 Task: Add Attachment from computer to Card Card0000000141 in Board Board0000000036 in Workspace WS0000000012 in Trello. Add Cover Purple to Card Card0000000141 in Board Board0000000036 in Workspace WS0000000012 in Trello. Add "Move Card To …" Button titled Button0000000141 to "top" of the list "To Do" to Card Card0000000141 in Board Board0000000036 in Workspace WS0000000012 in Trello. Add Description DS0000000141 to Card Card0000000141 in Board Board0000000036 in Workspace WS0000000012 in Trello. Add Comment CM0000000141 to Card Card0000000141 in Board Board0000000036 in Workspace WS0000000012 in Trello
Action: Mouse moved to (332, 186)
Screenshot: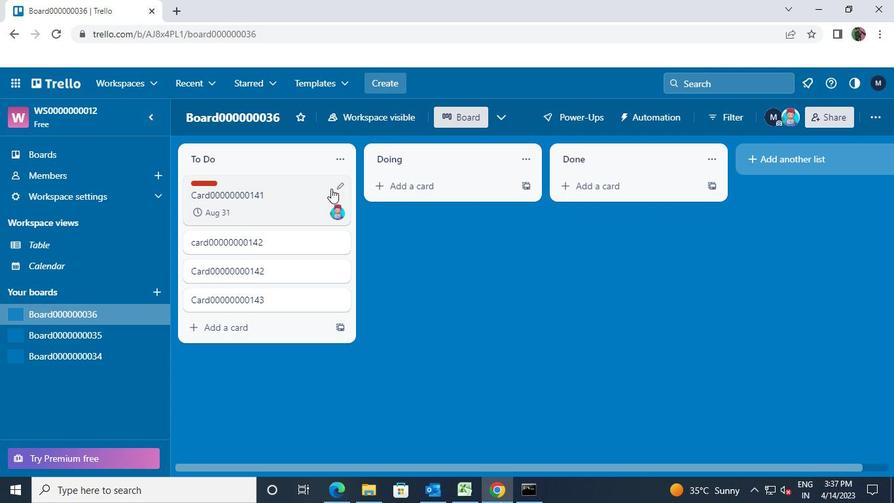 
Action: Mouse pressed left at (332, 186)
Screenshot: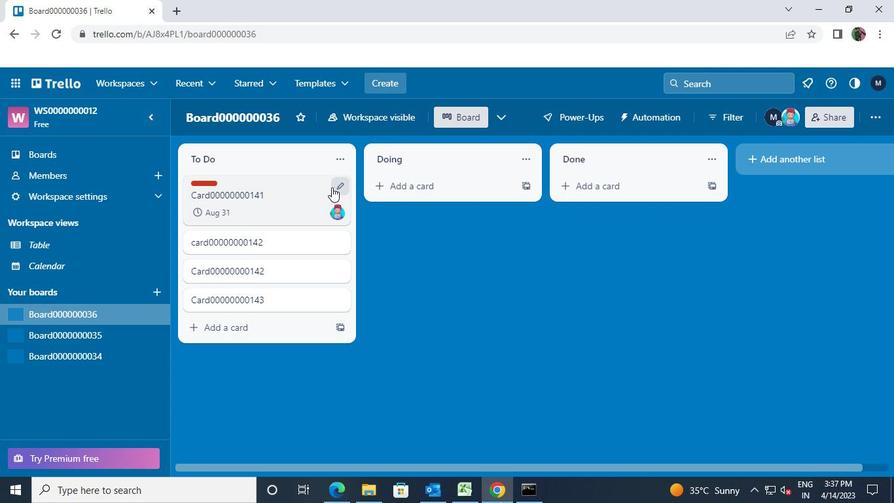 
Action: Mouse moved to (374, 182)
Screenshot: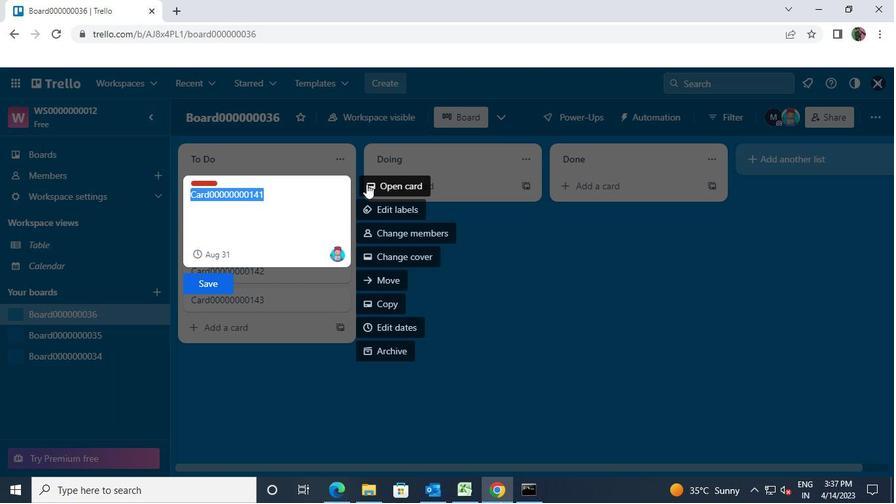 
Action: Mouse pressed left at (374, 182)
Screenshot: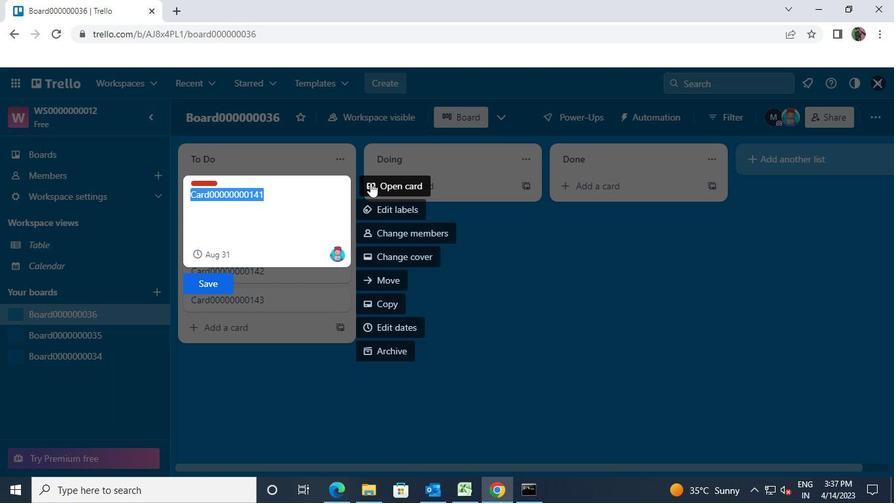 
Action: Mouse moved to (600, 292)
Screenshot: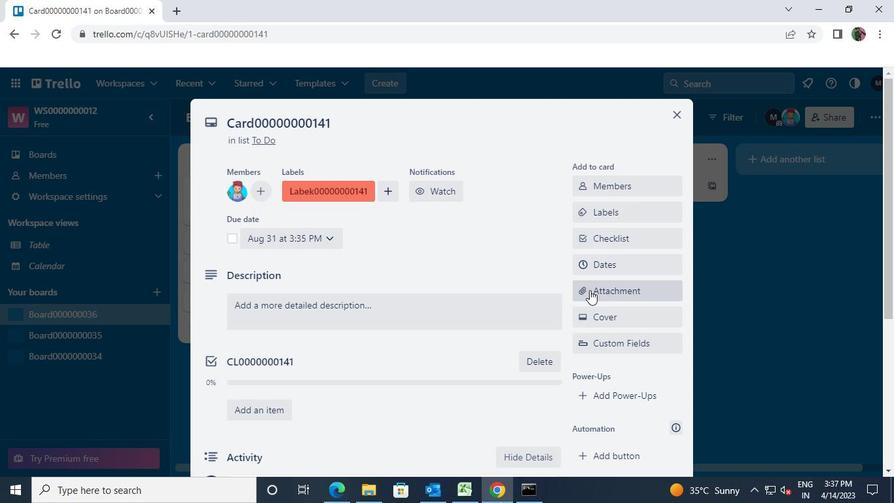 
Action: Mouse pressed left at (600, 292)
Screenshot: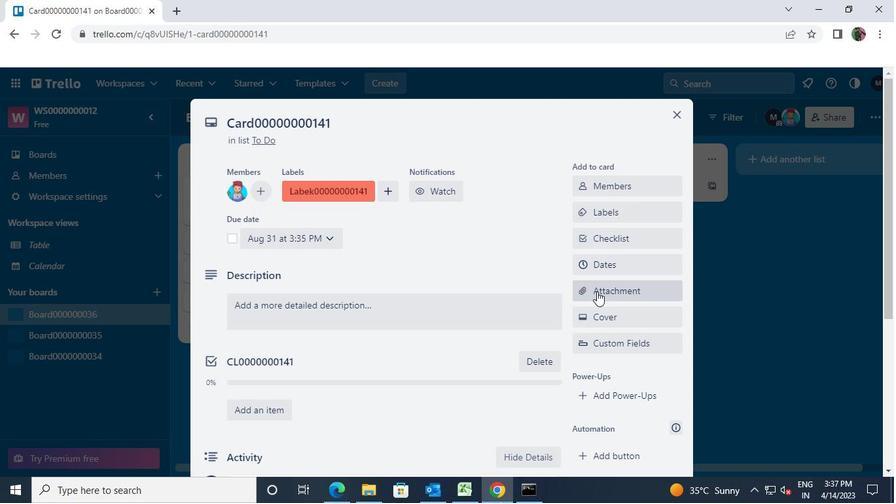 
Action: Mouse moved to (613, 136)
Screenshot: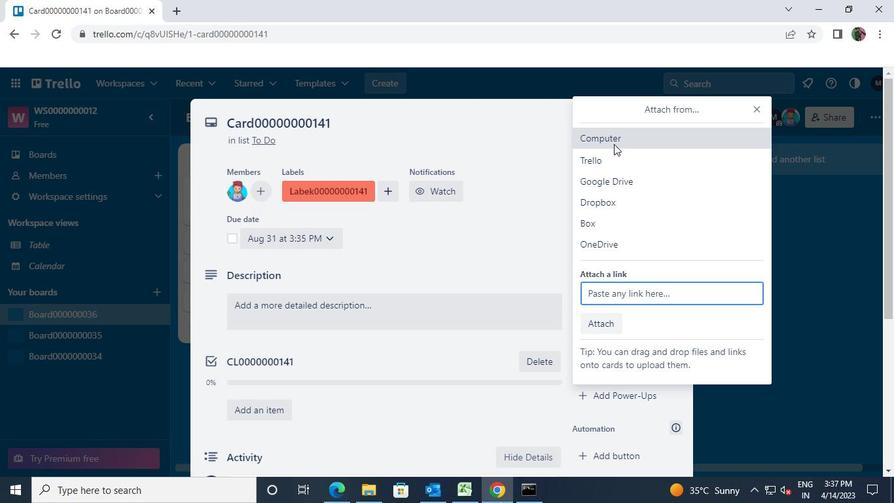 
Action: Mouse pressed left at (613, 136)
Screenshot: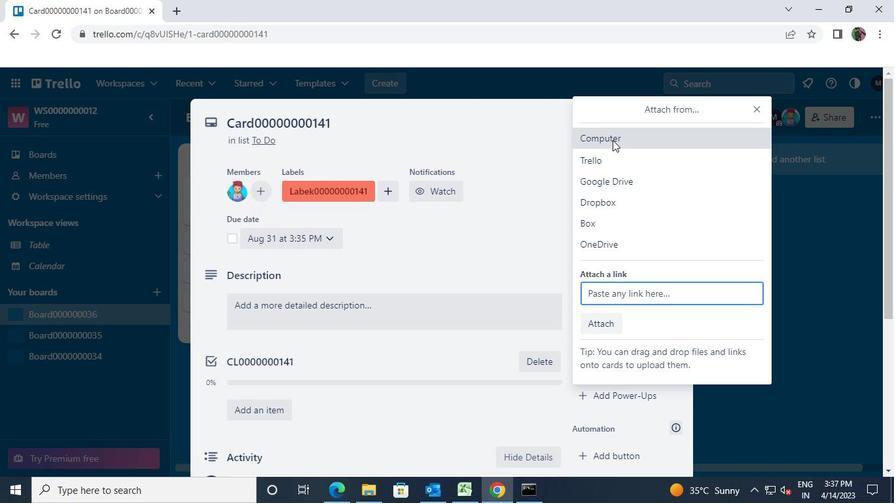 
Action: Mouse moved to (305, 106)
Screenshot: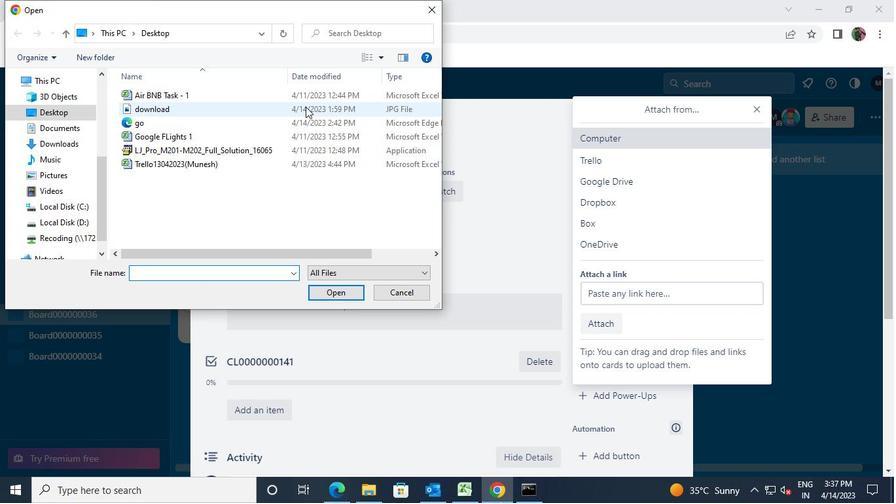 
Action: Mouse pressed left at (305, 106)
Screenshot: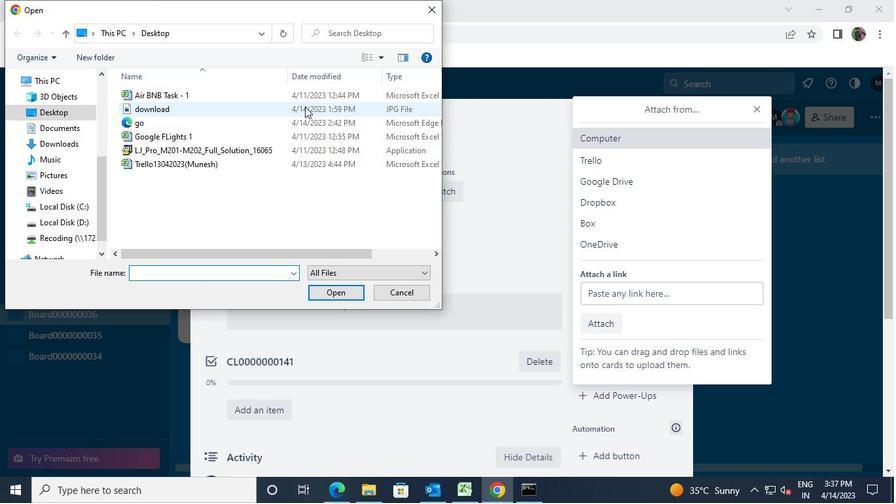 
Action: Mouse moved to (348, 287)
Screenshot: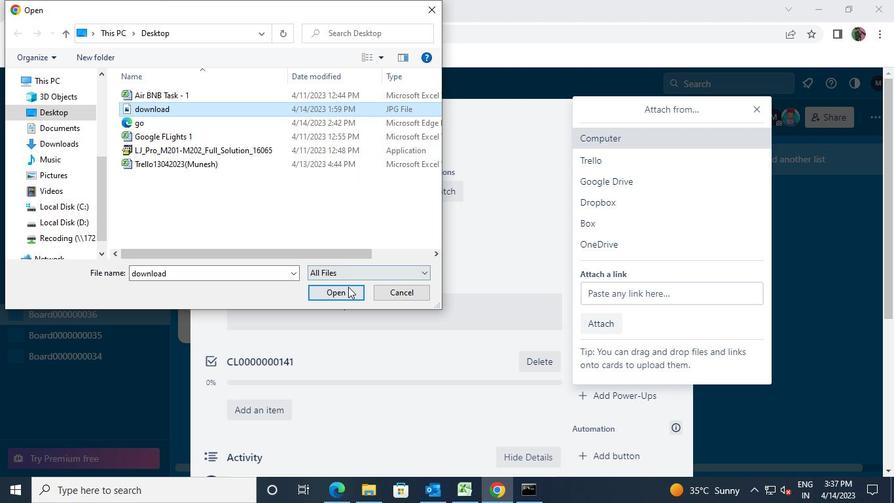 
Action: Mouse pressed left at (348, 287)
Screenshot: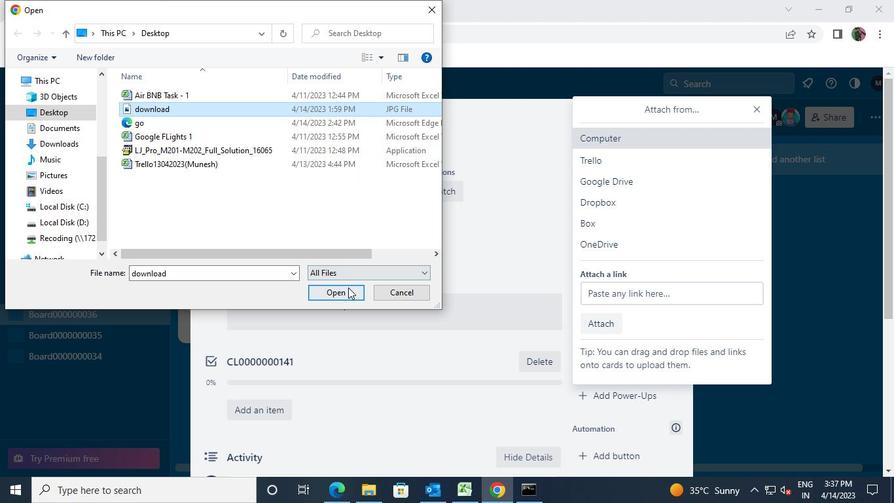 
Action: Mouse moved to (679, 112)
Screenshot: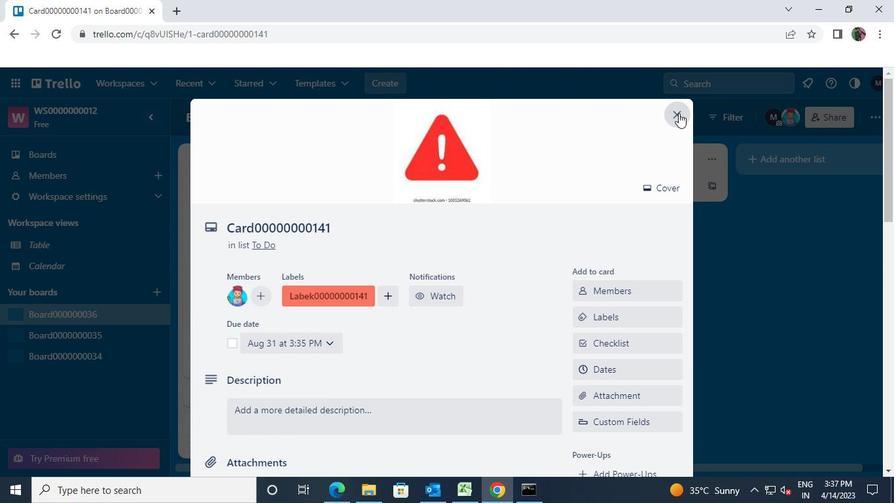 
Action: Mouse pressed left at (679, 112)
Screenshot: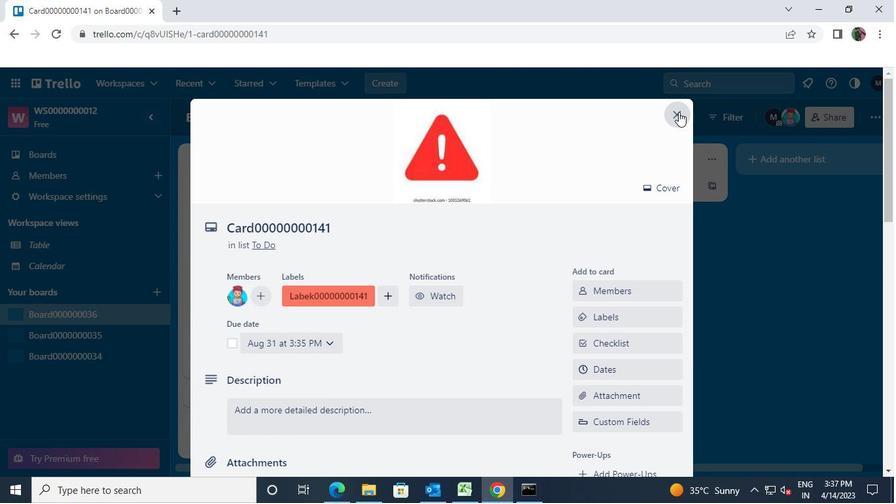 
Action: Mouse moved to (332, 186)
Screenshot: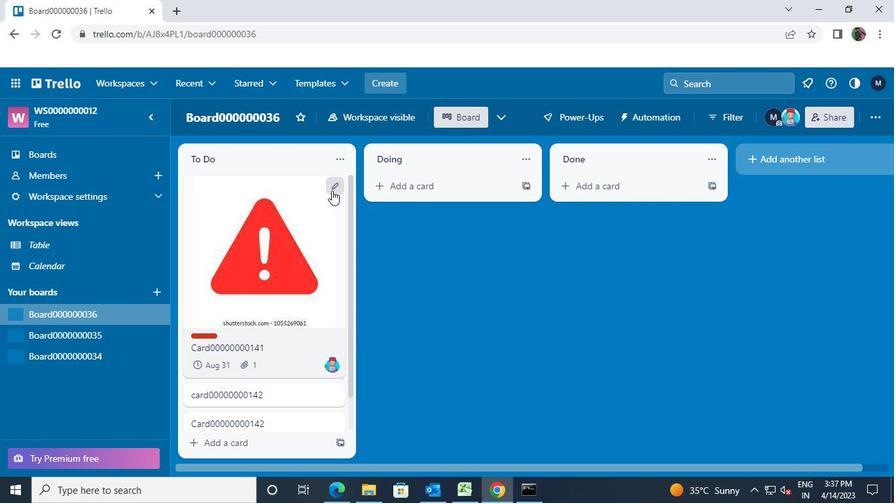 
Action: Mouse pressed left at (332, 186)
Screenshot: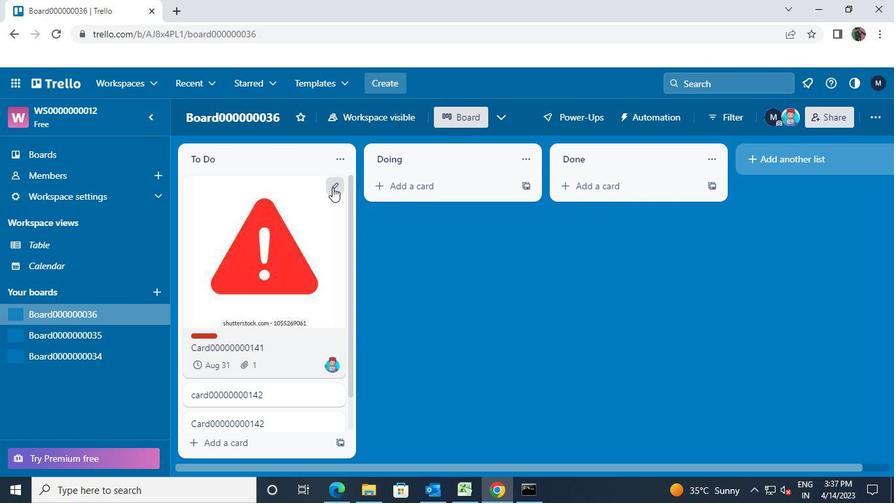 
Action: Mouse moved to (387, 260)
Screenshot: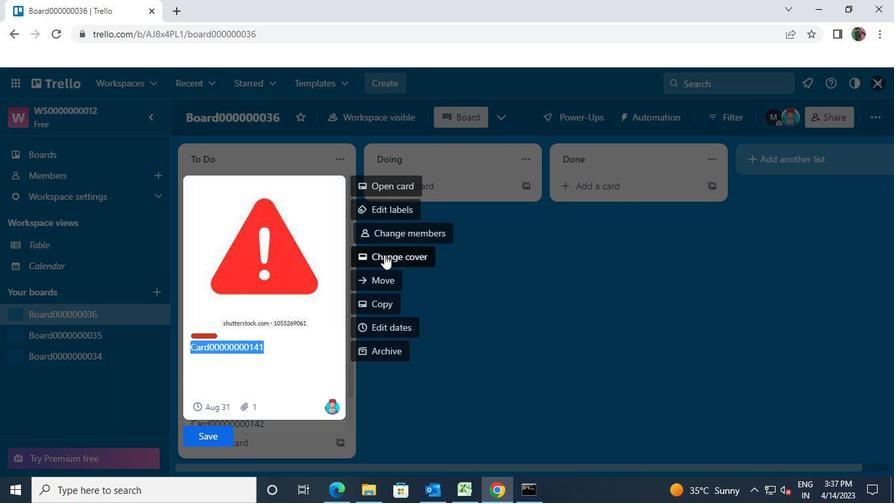 
Action: Mouse pressed left at (387, 260)
Screenshot: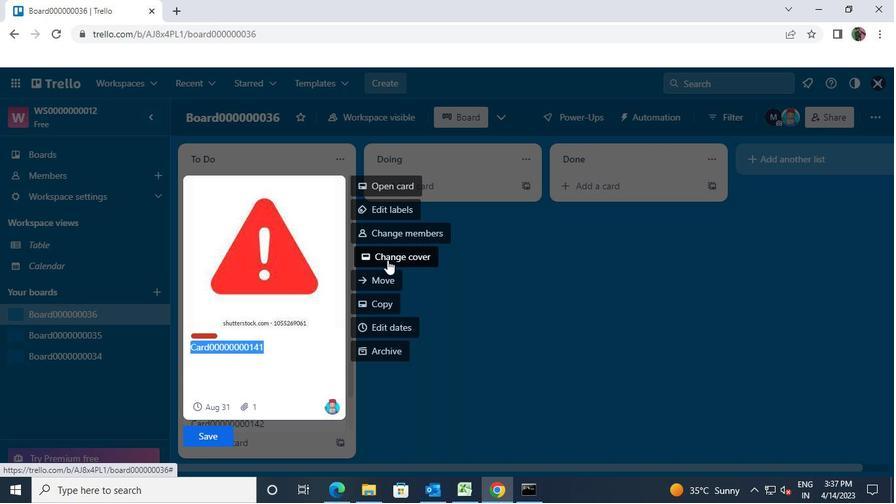 
Action: Mouse moved to (482, 276)
Screenshot: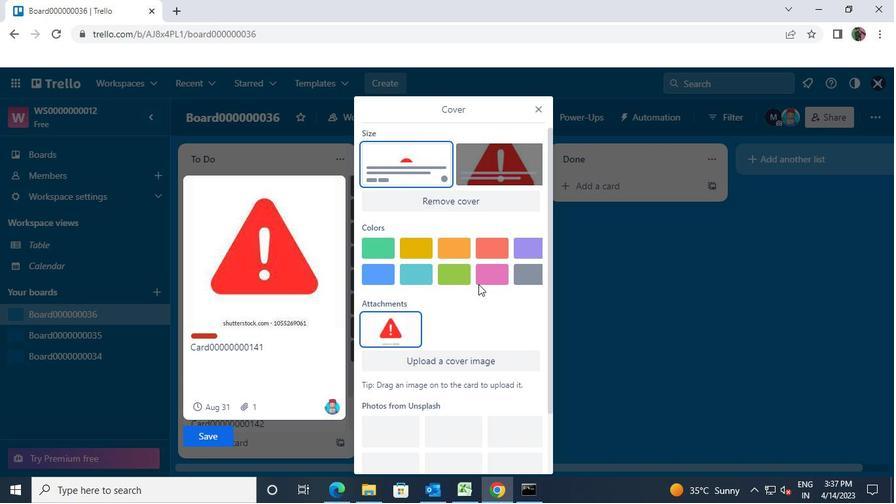 
Action: Mouse pressed left at (482, 276)
Screenshot: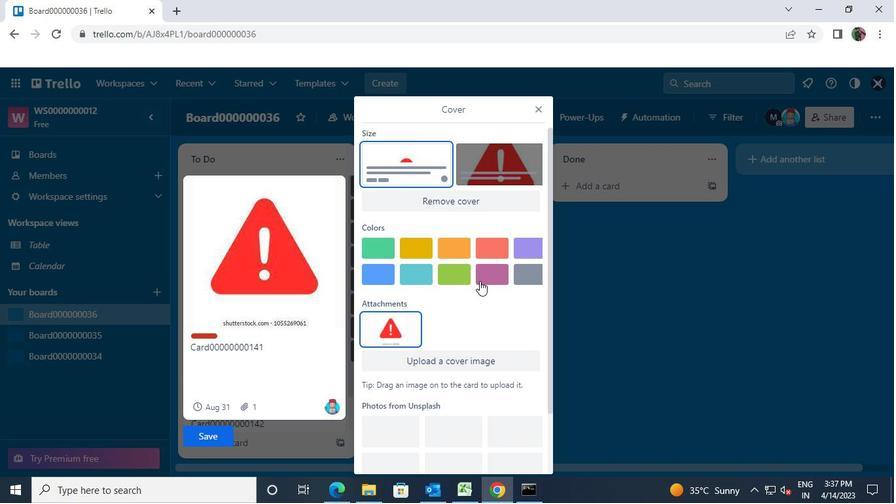 
Action: Mouse scrolled (482, 275) with delta (0, 0)
Screenshot: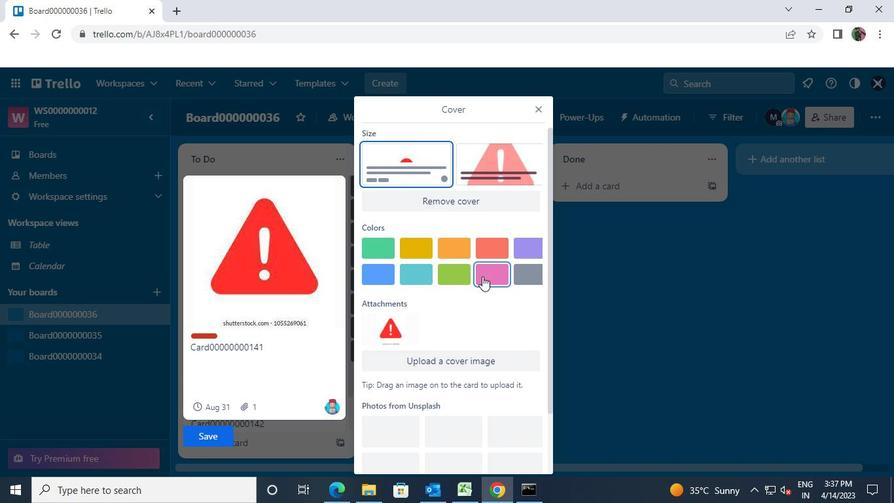 
Action: Mouse moved to (231, 301)
Screenshot: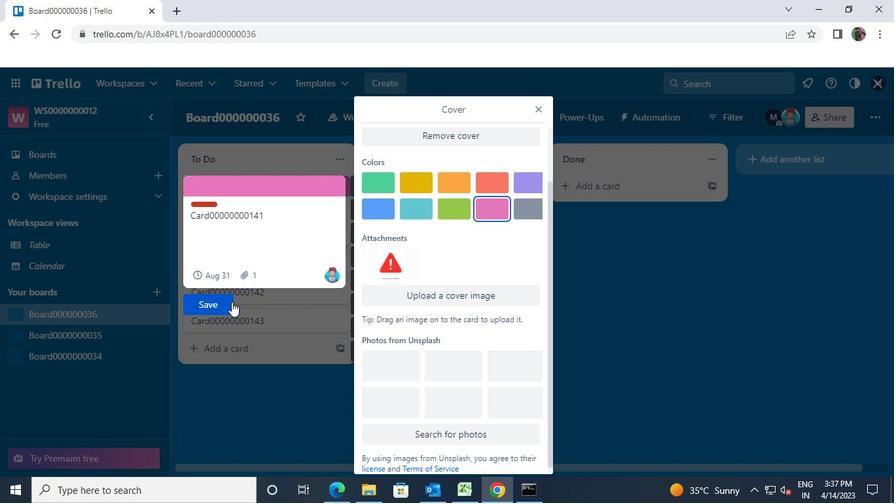 
Action: Mouse pressed left at (231, 301)
Screenshot: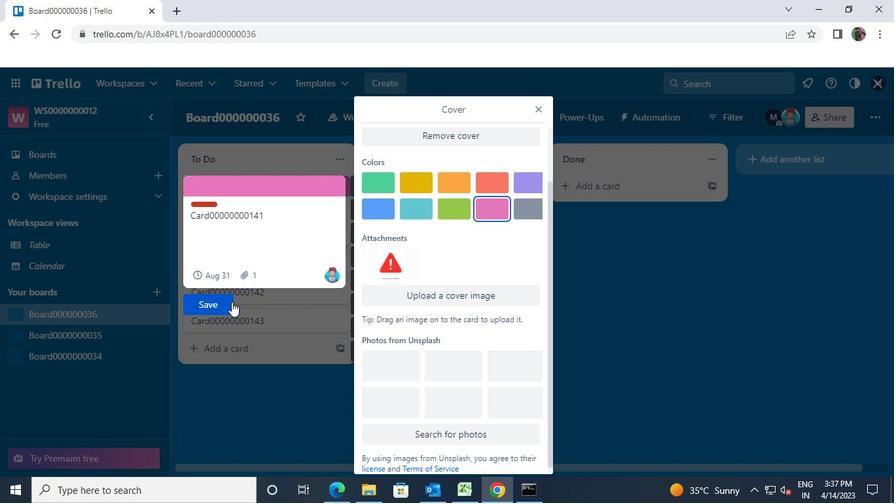 
Action: Mouse moved to (338, 187)
Screenshot: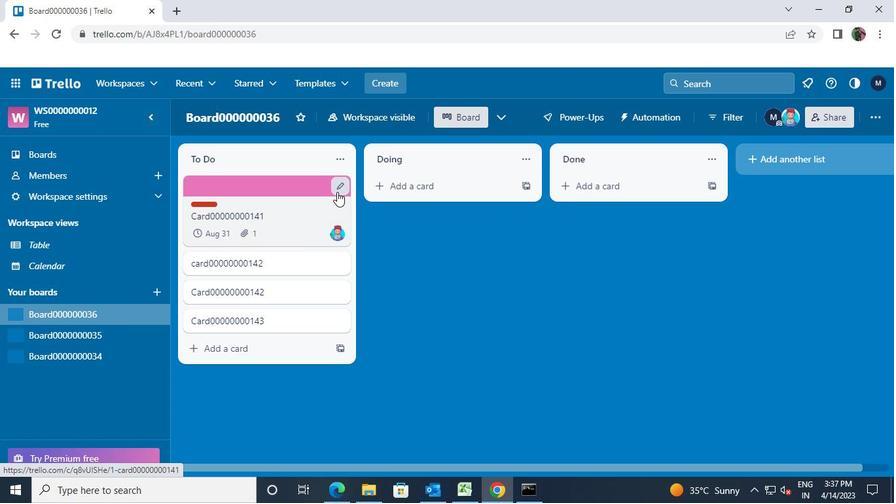 
Action: Mouse pressed left at (338, 187)
Screenshot: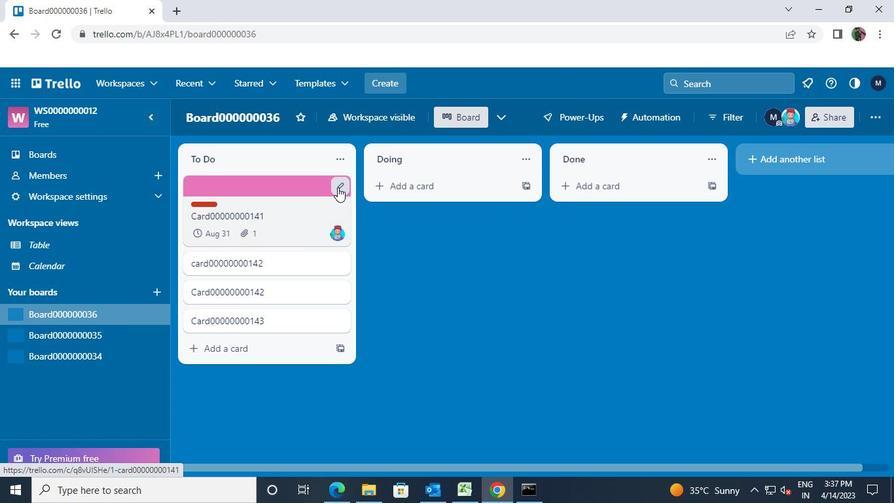 
Action: Mouse moved to (385, 186)
Screenshot: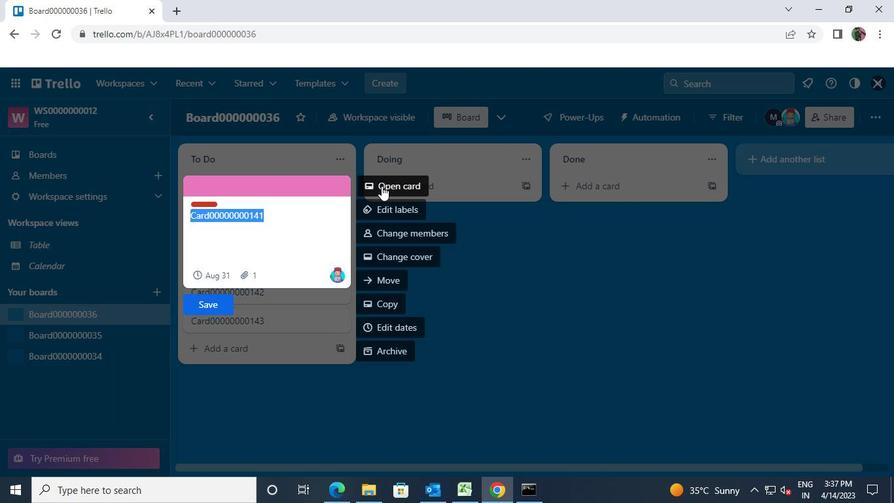 
Action: Mouse pressed left at (385, 186)
Screenshot: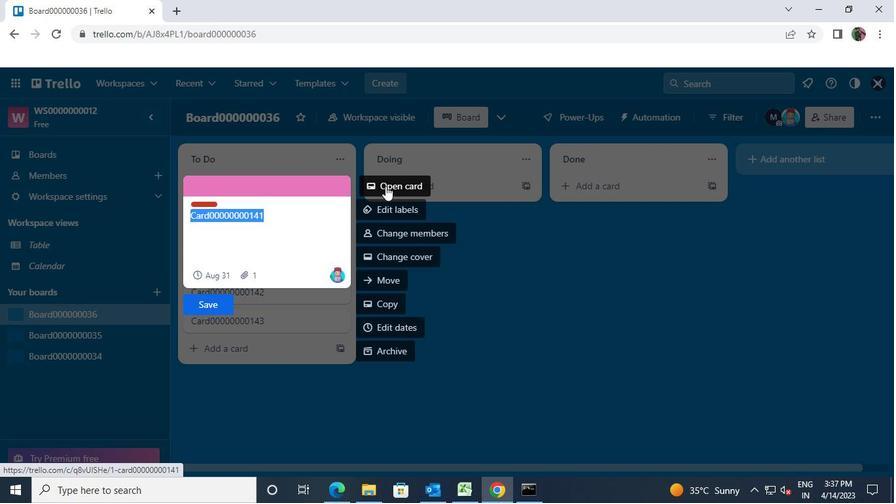 
Action: Mouse moved to (327, 389)
Screenshot: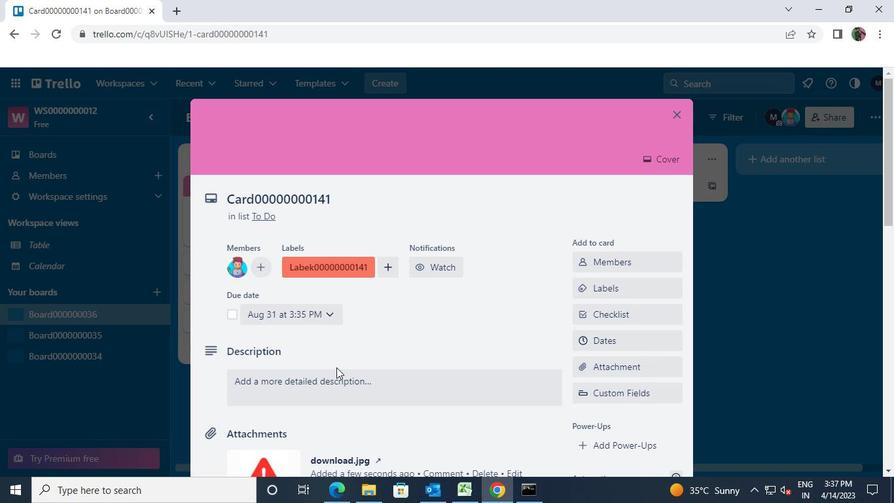
Action: Mouse pressed left at (327, 389)
Screenshot: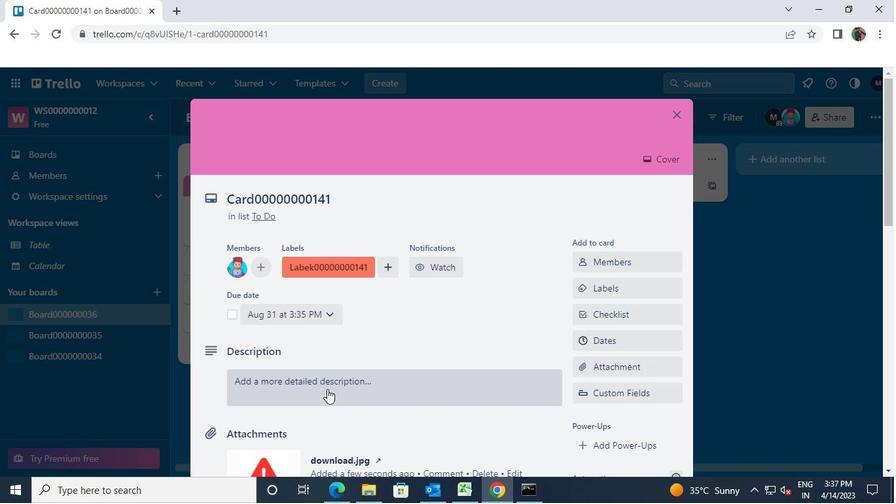 
Action: Mouse moved to (326, 389)
Screenshot: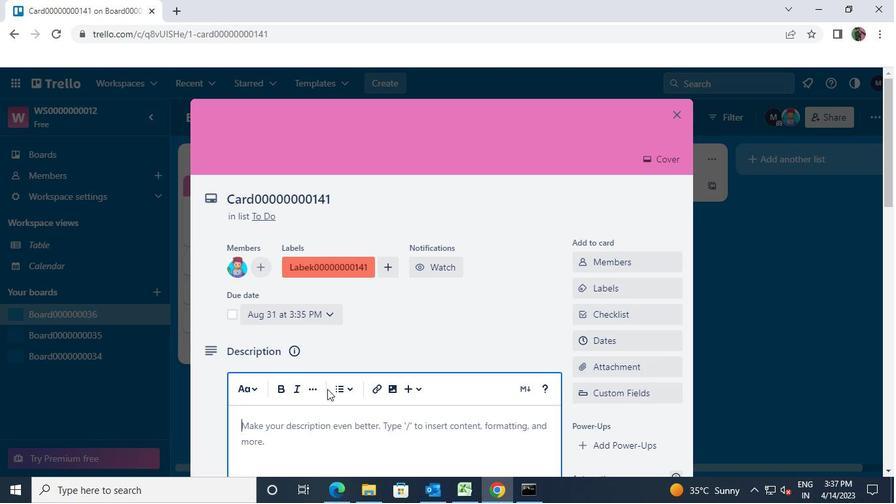 
Action: Mouse scrolled (326, 388) with delta (0, 0)
Screenshot: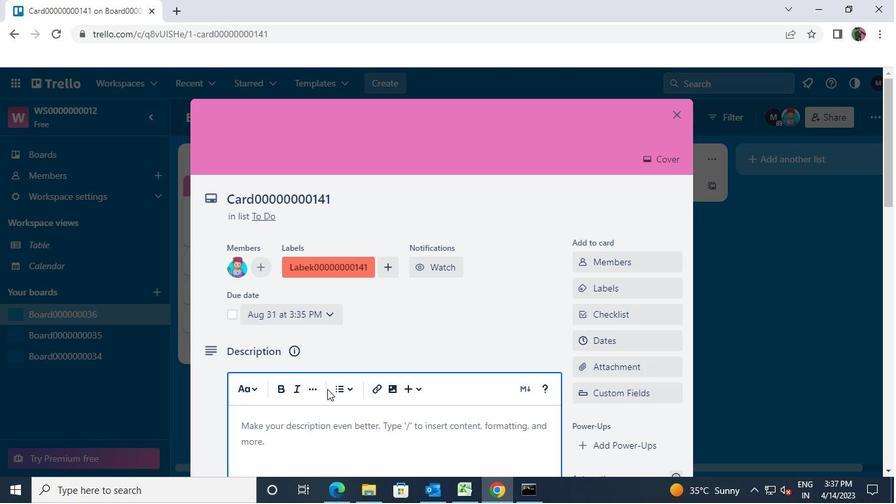 
Action: Mouse scrolled (326, 388) with delta (0, 0)
Screenshot: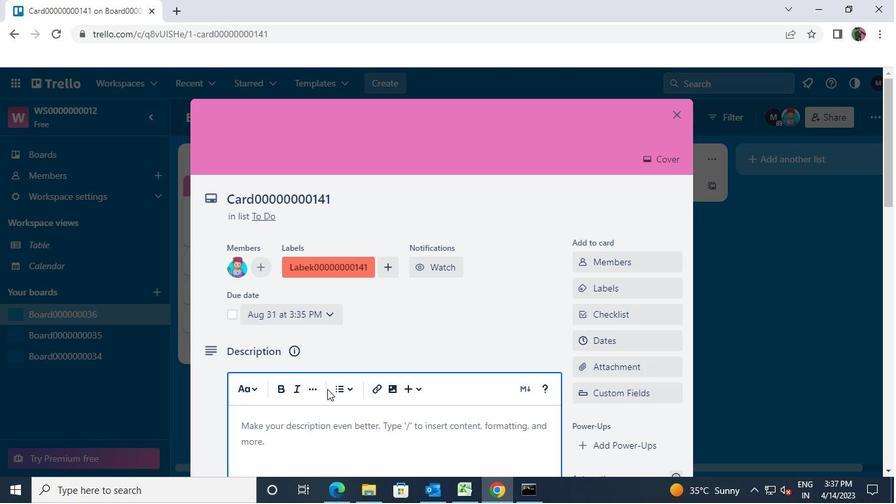 
Action: Key pressed <Key.shift>DS<<96>><<96>><<96>><<96>><<96>><<96>><<96>><<96>><<97>><<100>><<97>>
Screenshot: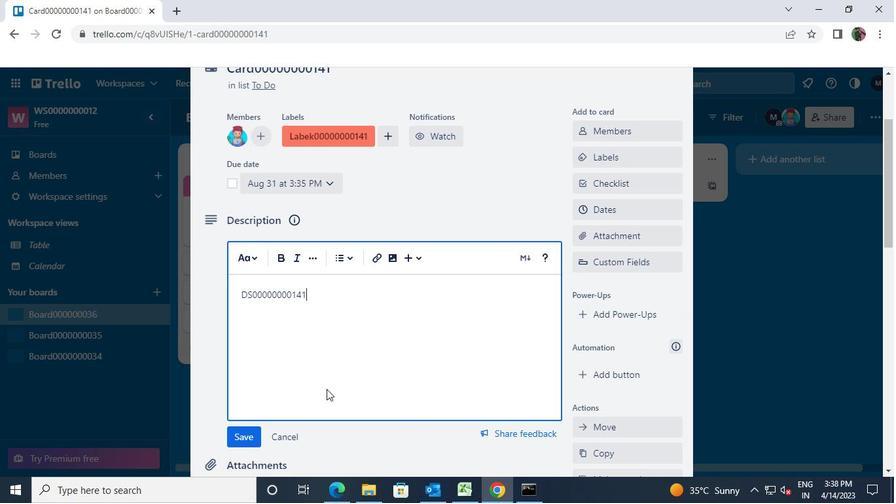 
Action: Mouse moved to (255, 432)
Screenshot: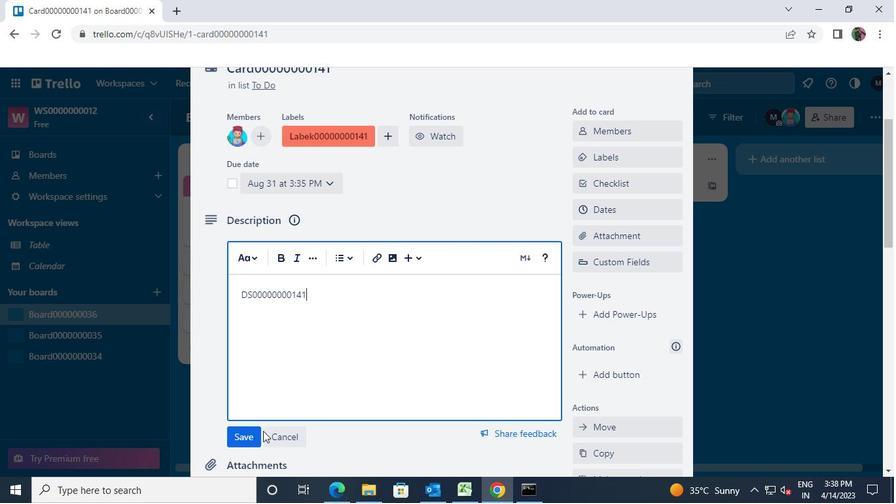 
Action: Mouse pressed left at (255, 432)
Screenshot: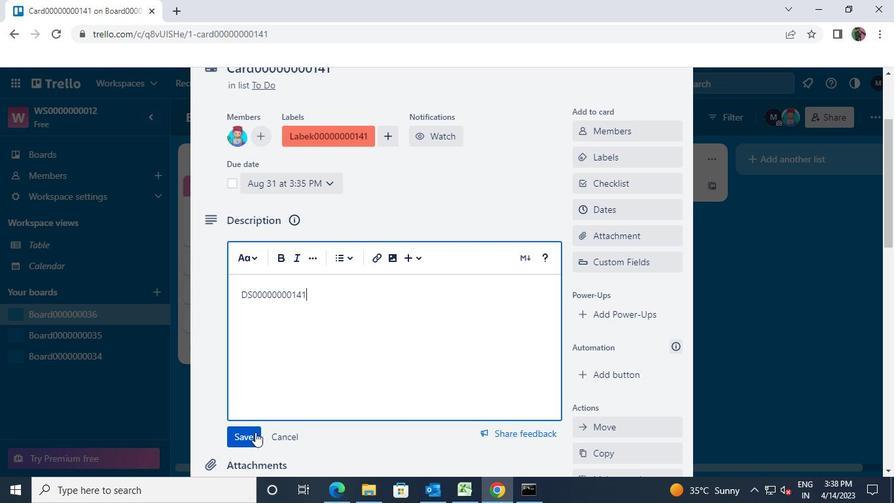 
Action: Mouse moved to (297, 413)
Screenshot: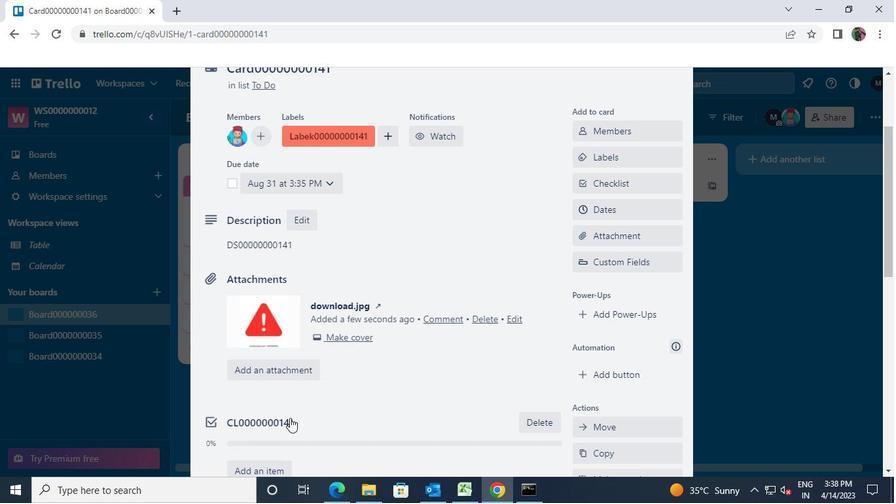 
Action: Mouse scrolled (297, 412) with delta (0, 0)
Screenshot: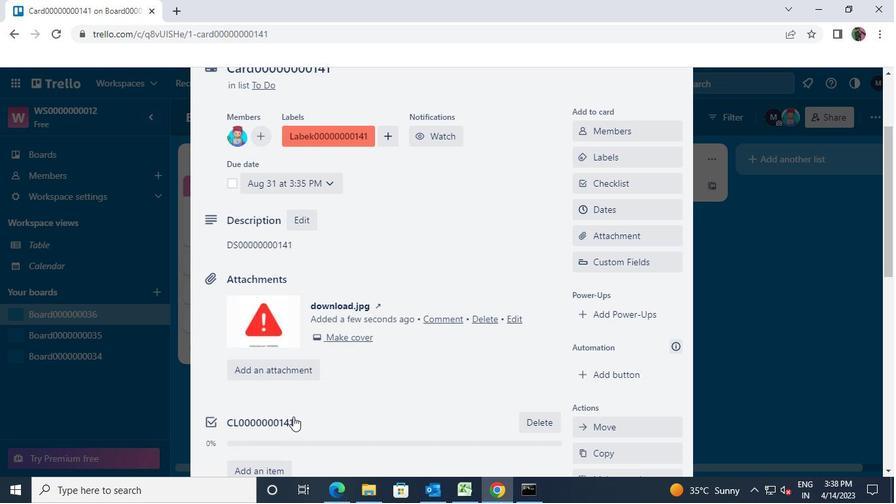 
Action: Mouse scrolled (297, 412) with delta (0, 0)
Screenshot: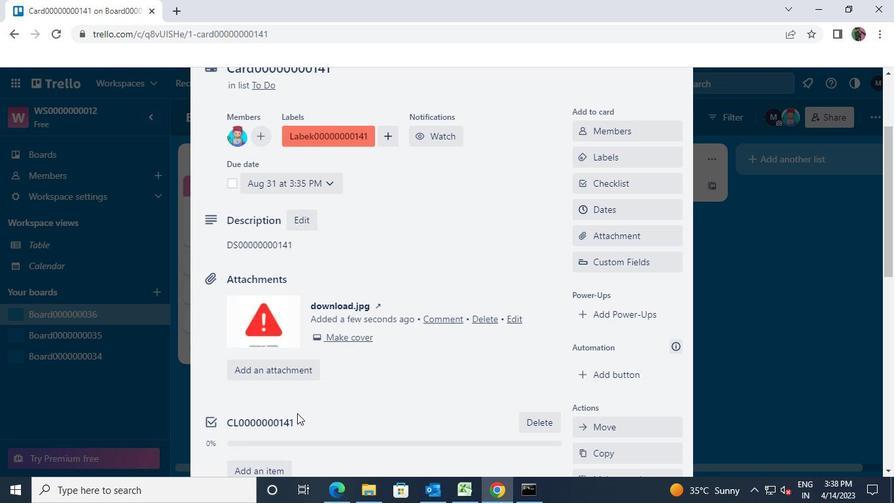 
Action: Mouse scrolled (297, 412) with delta (0, 0)
Screenshot: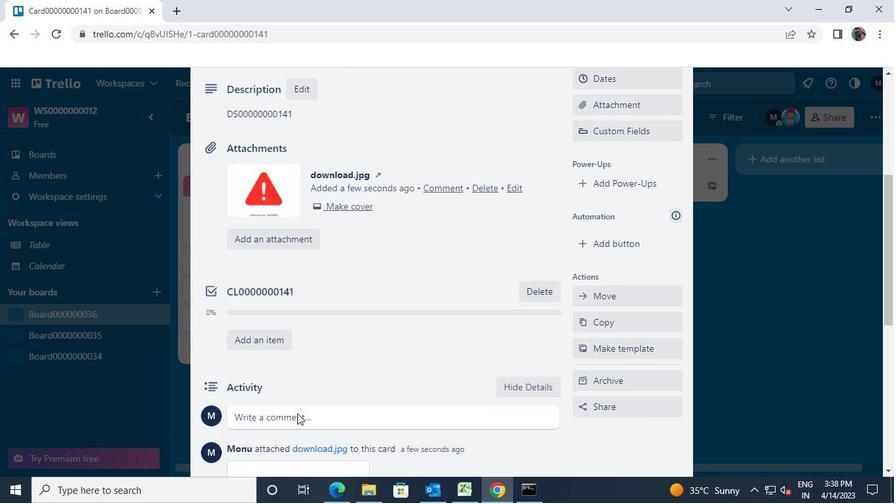 
Action: Mouse moved to (307, 351)
Screenshot: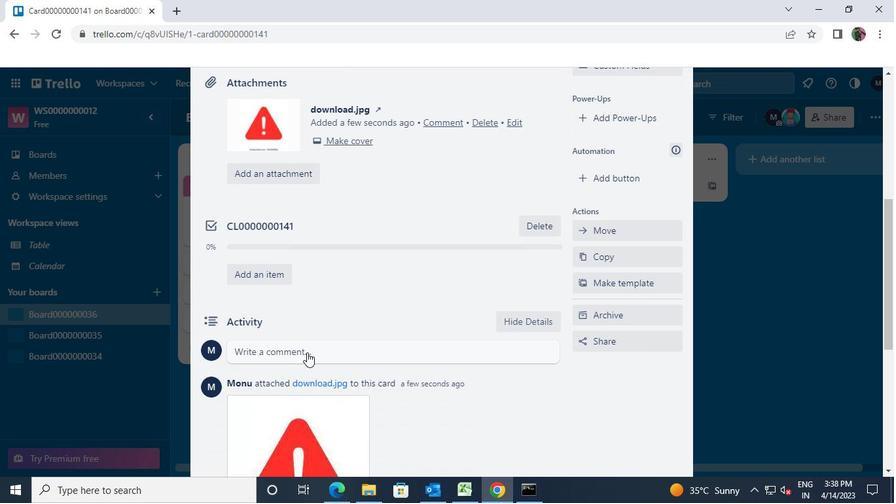 
Action: Mouse pressed left at (307, 351)
Screenshot: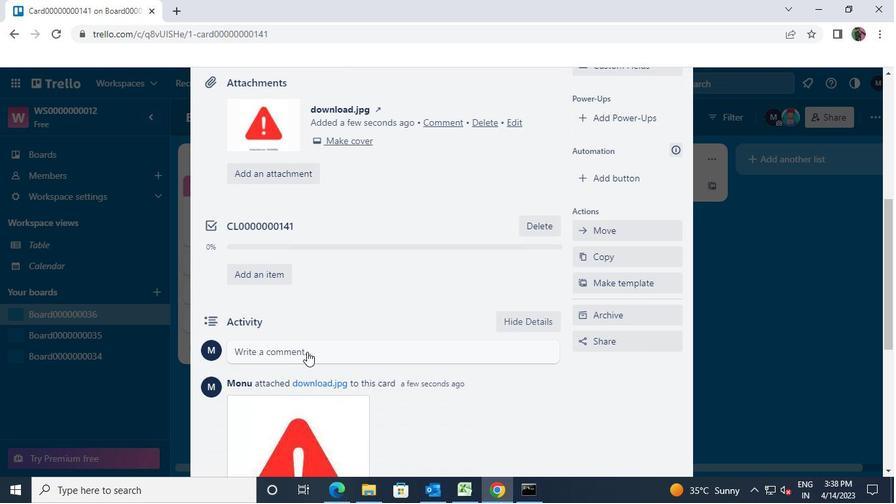 
Action: Key pressed <Key.shift>CM<<96>><<96>><<96>><<96>><<96>><<96>><<96>><<96>><<97>><<100>><<97>>
Screenshot: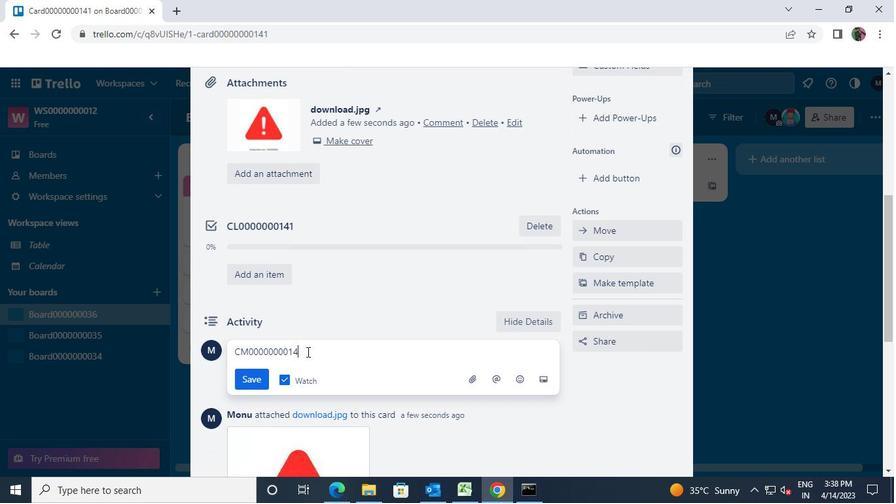 
Action: Mouse moved to (267, 378)
Screenshot: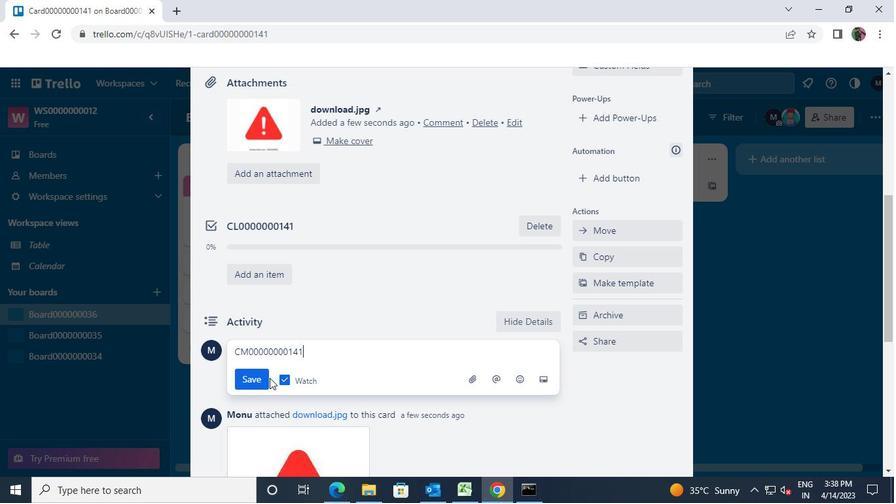 
Action: Mouse pressed left at (267, 378)
Screenshot: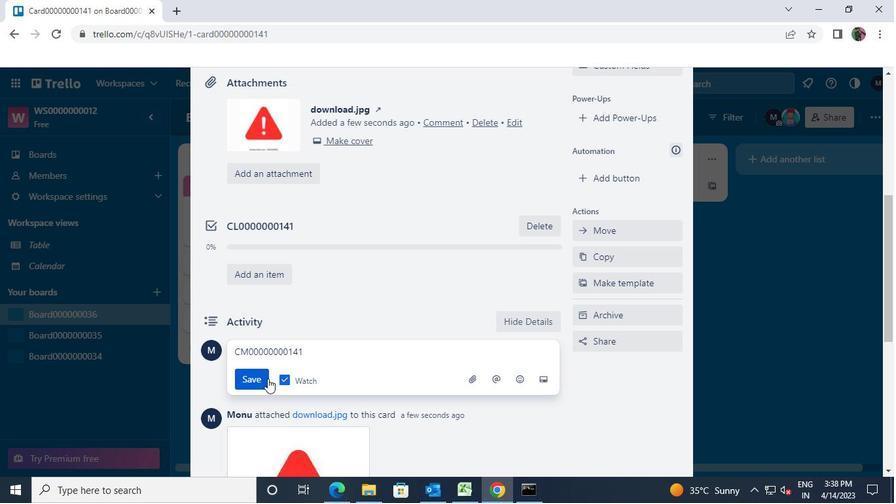 
Action: Mouse moved to (419, 338)
Screenshot: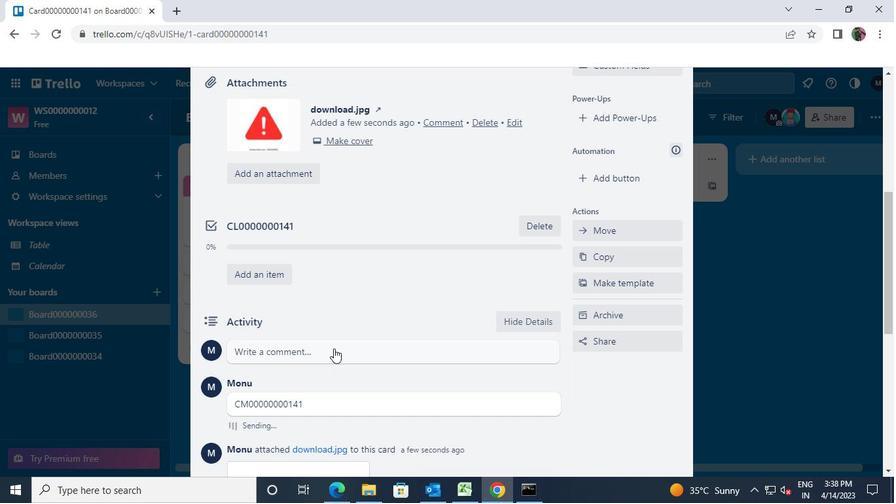 
Action: Mouse scrolled (419, 339) with delta (0, 0)
Screenshot: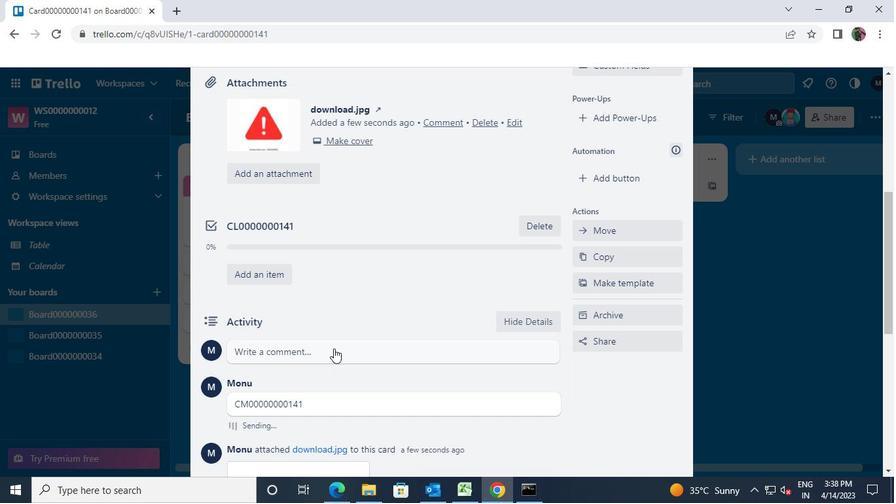 
Action: Mouse scrolled (419, 339) with delta (0, 0)
Screenshot: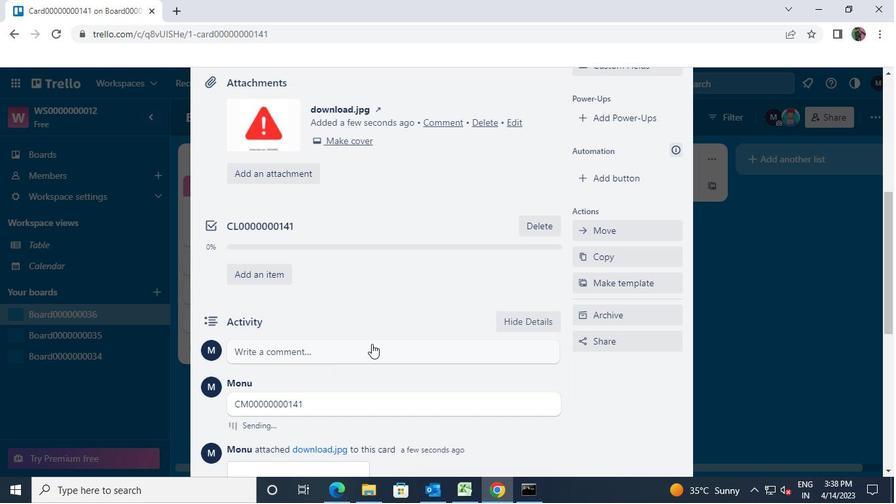 
Action: Mouse scrolled (419, 339) with delta (0, 0)
Screenshot: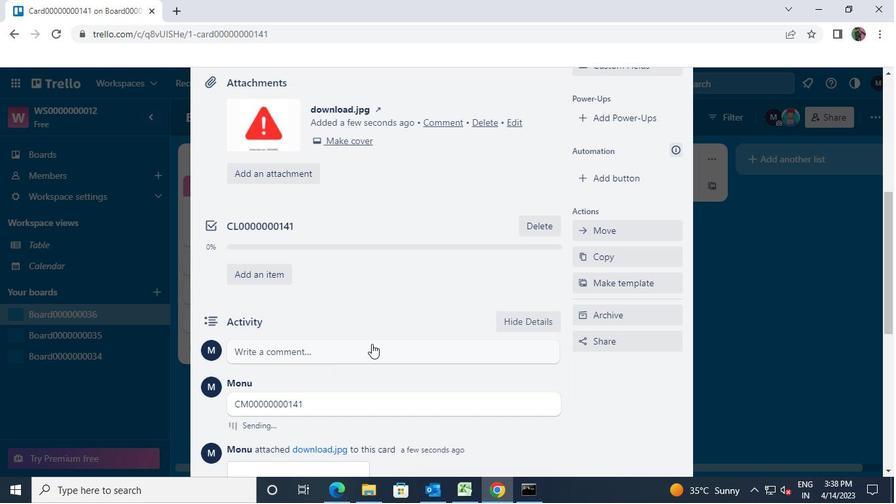 
Action: Mouse moved to (421, 338)
Screenshot: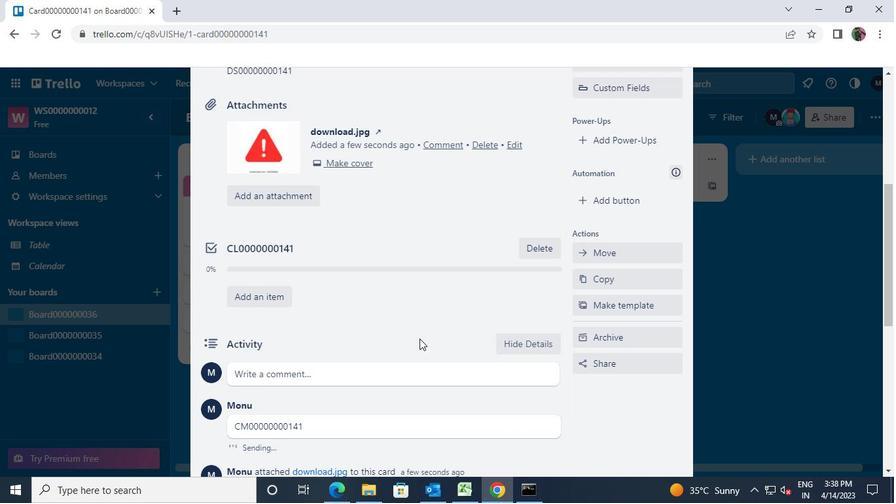 
Action: Mouse scrolled (421, 339) with delta (0, 0)
Screenshot: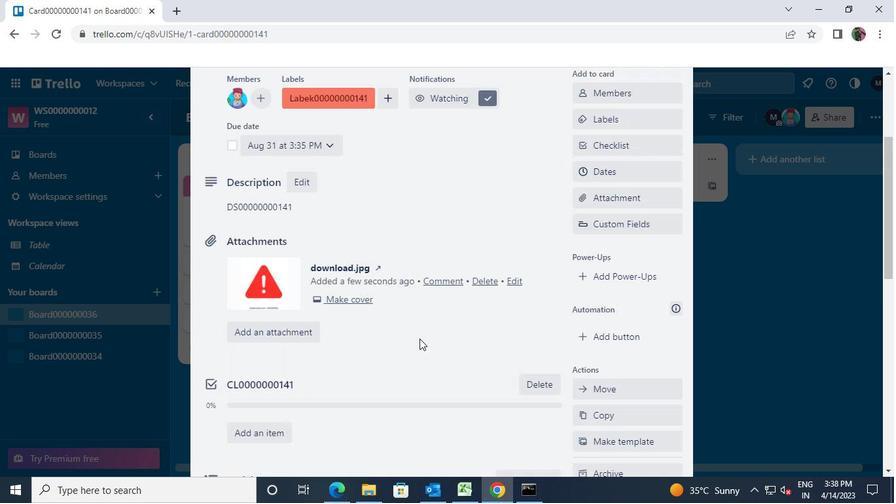 
Action: Mouse scrolled (421, 339) with delta (0, 0)
Screenshot: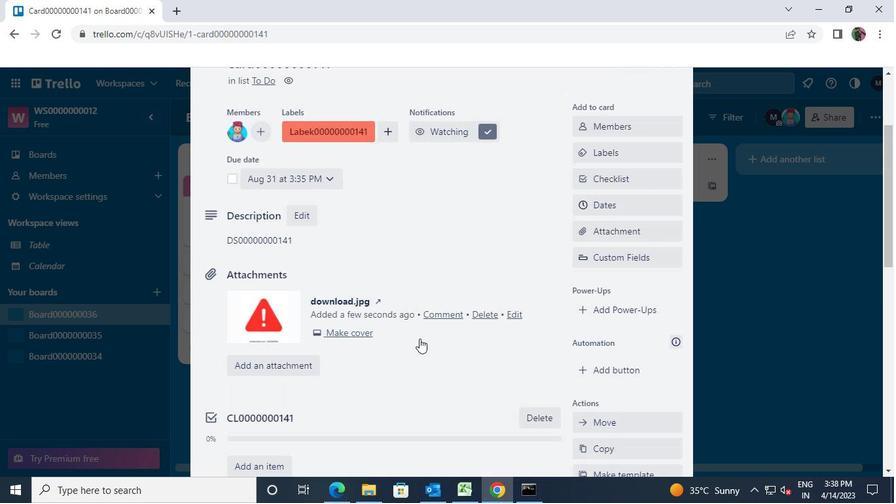 
Action: Mouse scrolled (421, 339) with delta (0, 0)
Screenshot: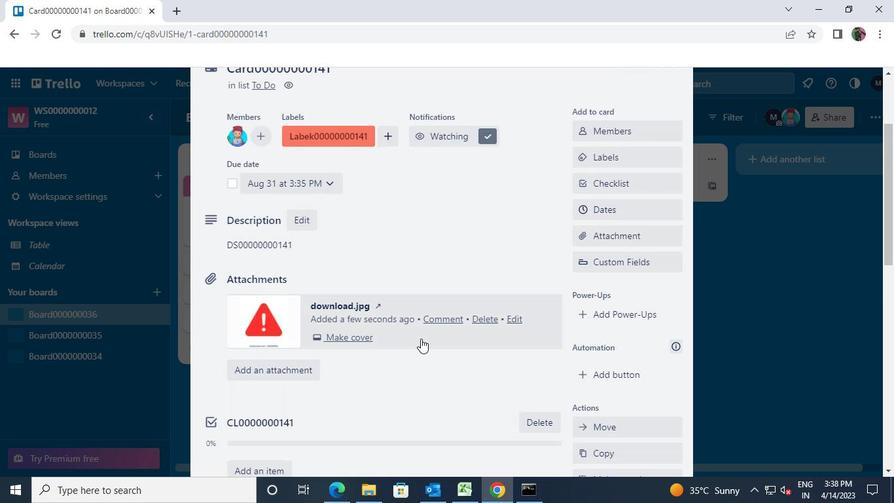
Action: Mouse moved to (429, 333)
Screenshot: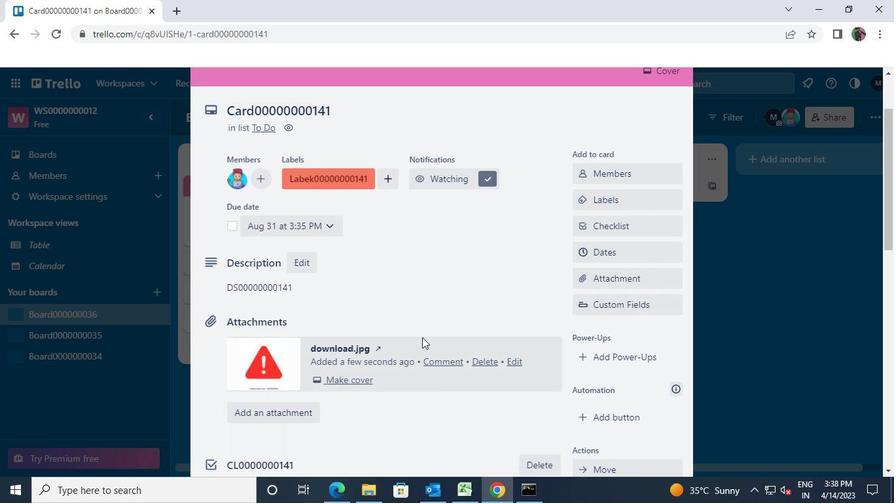 
Action: Mouse scrolled (429, 334) with delta (0, 0)
Screenshot: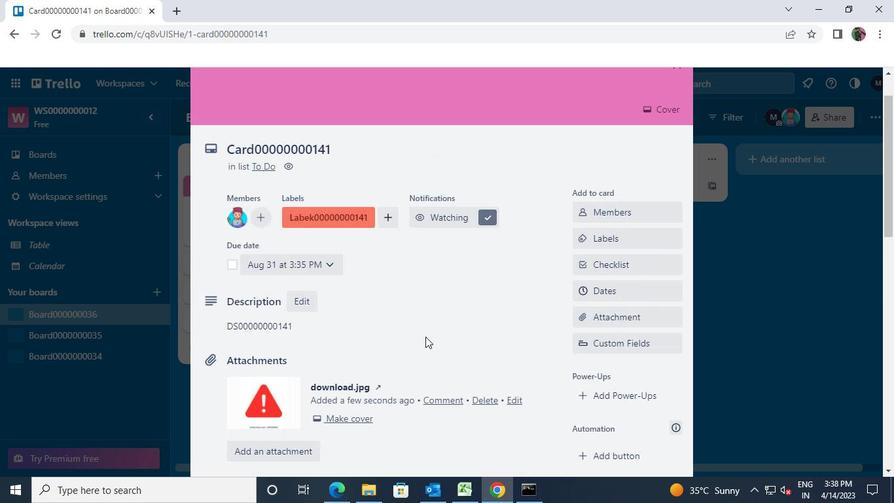 
Action: Mouse scrolled (429, 334) with delta (0, 0)
Screenshot: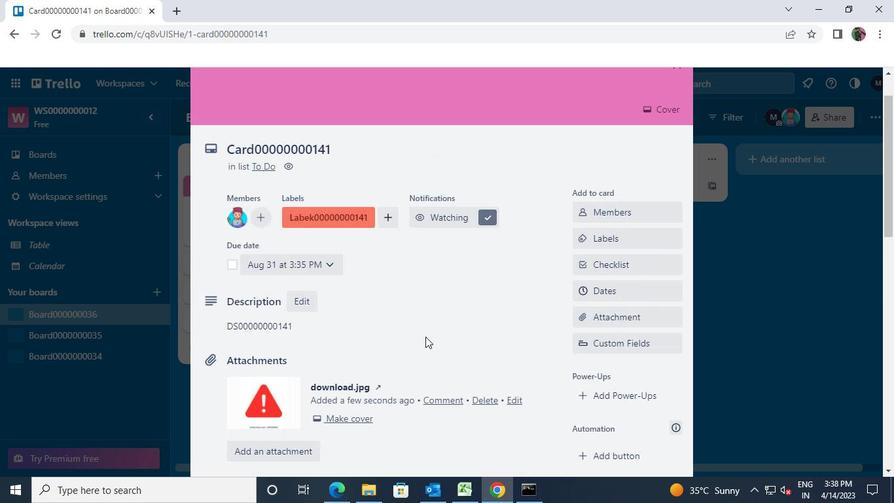 
Action: Mouse scrolled (429, 334) with delta (0, 0)
Screenshot: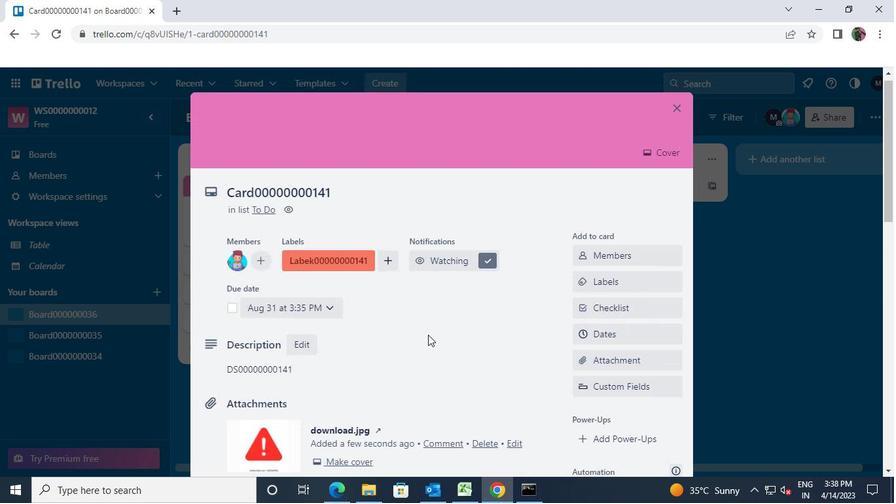 
Action: Mouse moved to (674, 114)
Screenshot: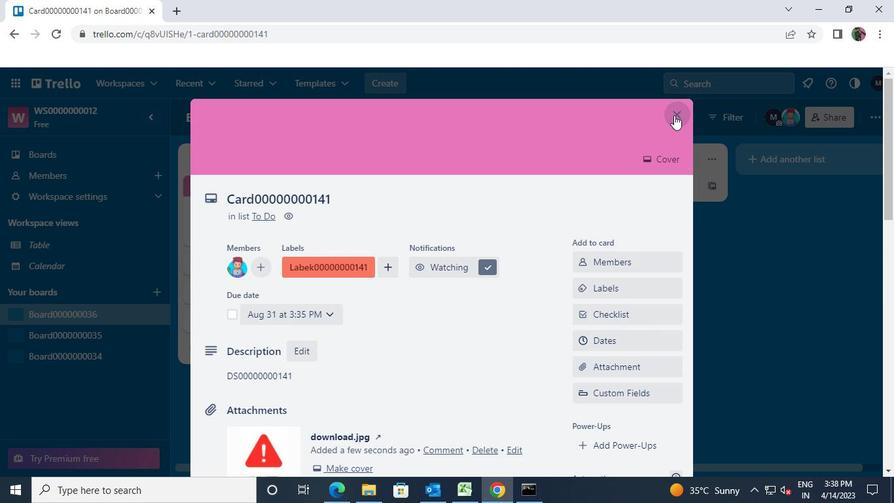 
Action: Mouse pressed left at (674, 114)
Screenshot: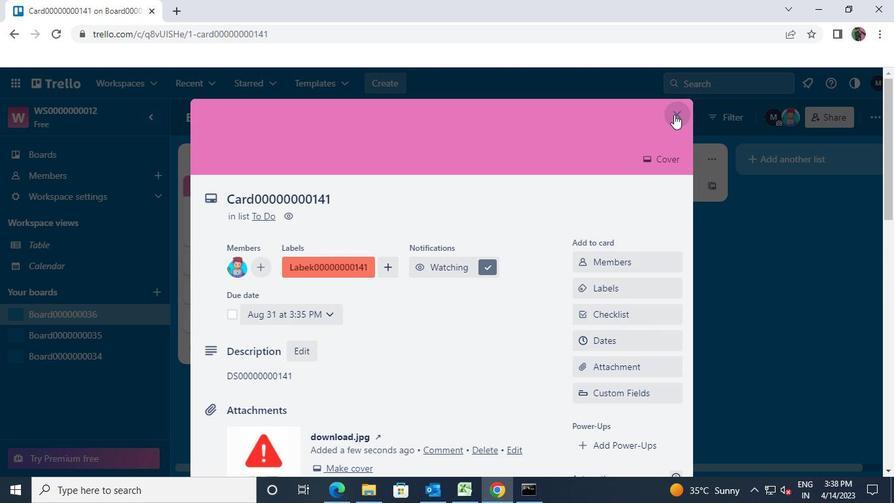 
Action: Mouse moved to (585, 396)
Screenshot: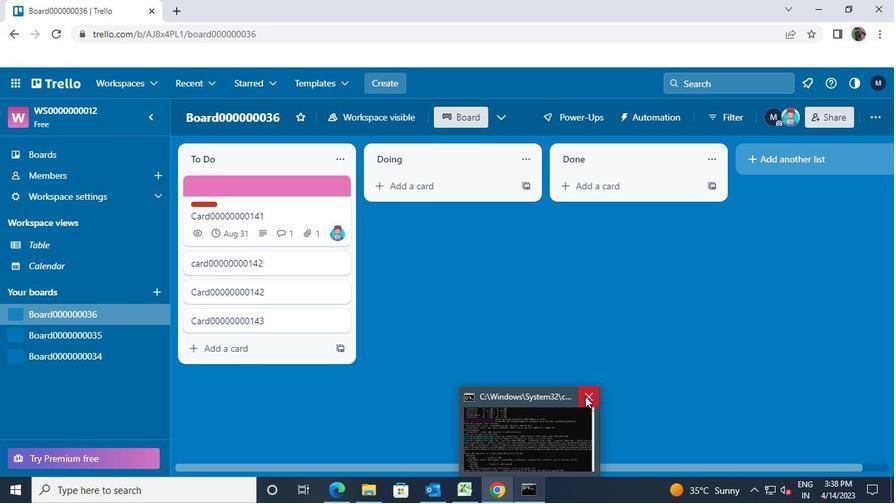 
Action: Mouse pressed left at (585, 396)
Screenshot: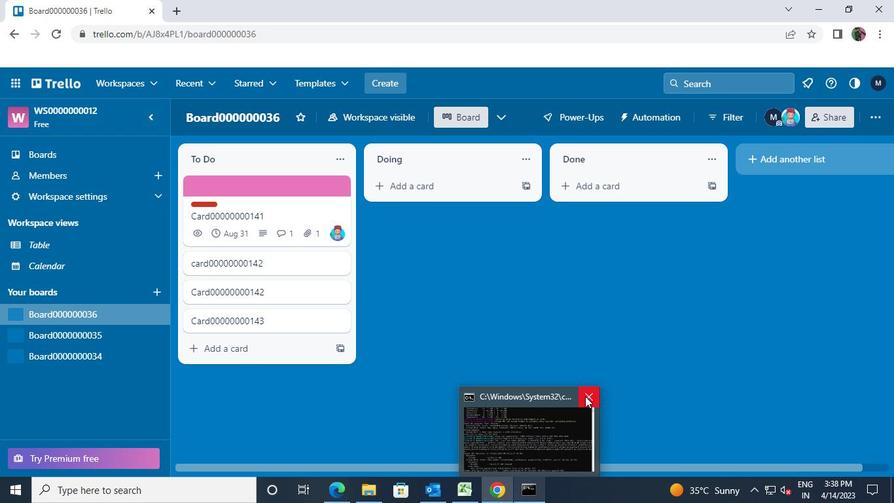 
